 Task: Select the welcomePage in the startuup editor.
Action: Mouse moved to (15, 533)
Screenshot: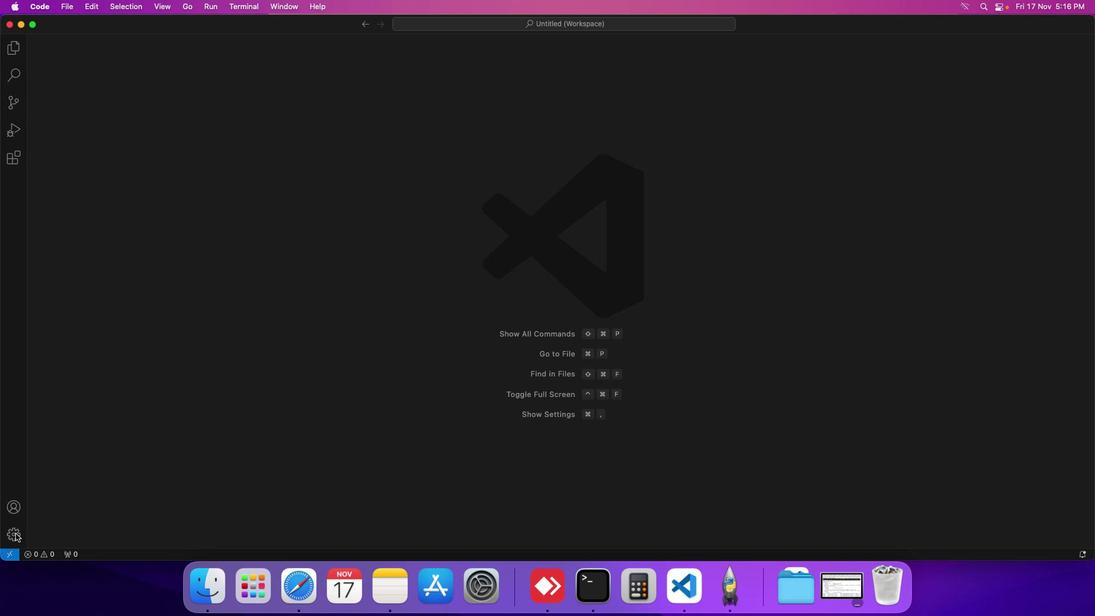 
Action: Mouse pressed left at (15, 533)
Screenshot: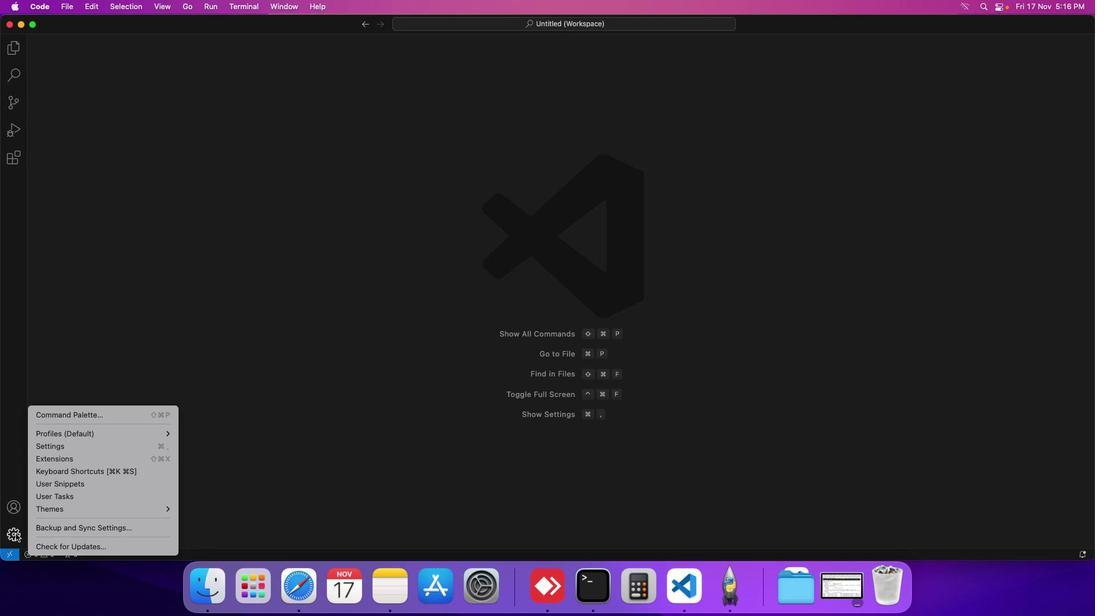 
Action: Mouse moved to (54, 448)
Screenshot: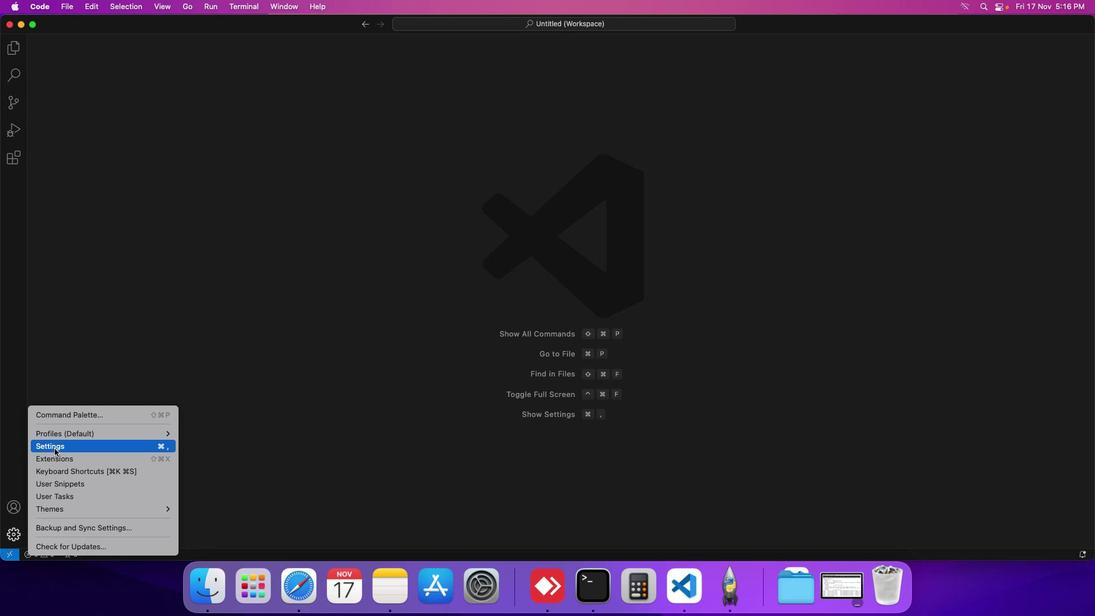 
Action: Mouse pressed left at (54, 448)
Screenshot: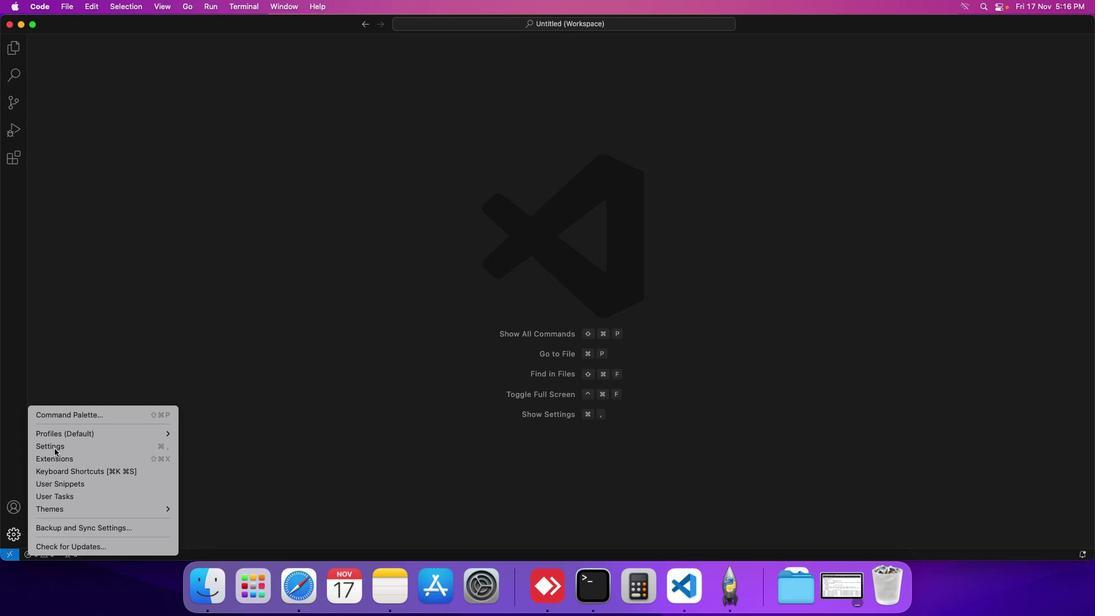 
Action: Mouse moved to (286, 94)
Screenshot: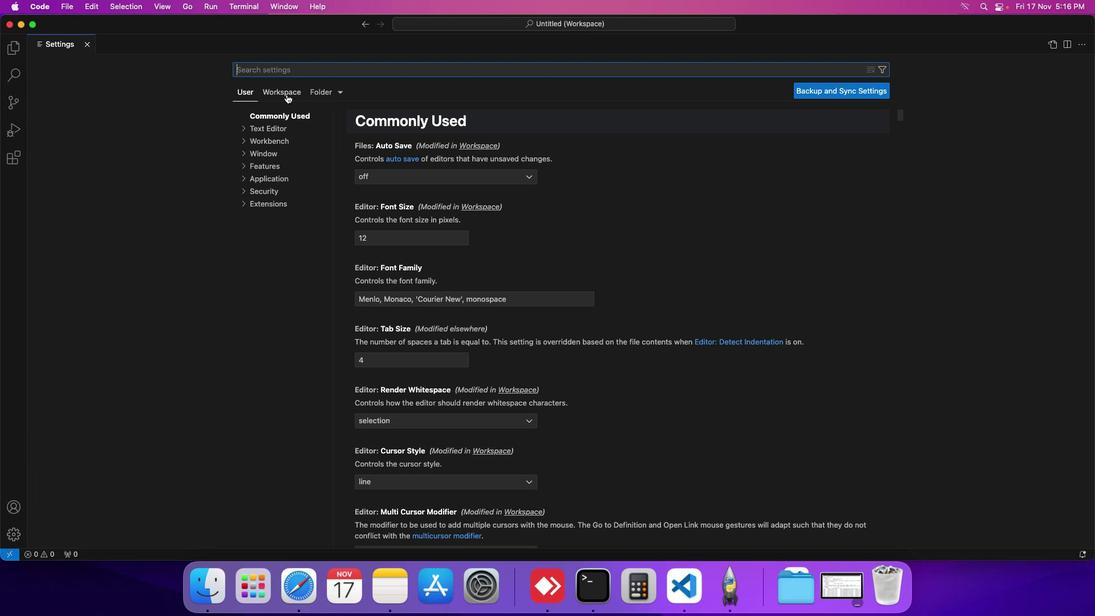 
Action: Mouse pressed left at (286, 94)
Screenshot: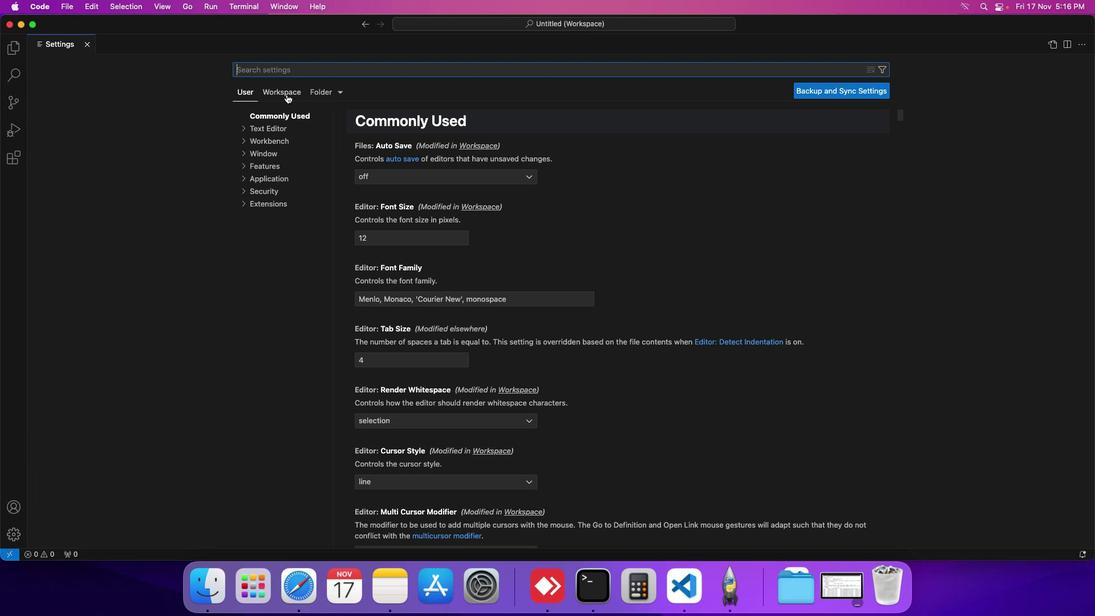 
Action: Mouse moved to (273, 136)
Screenshot: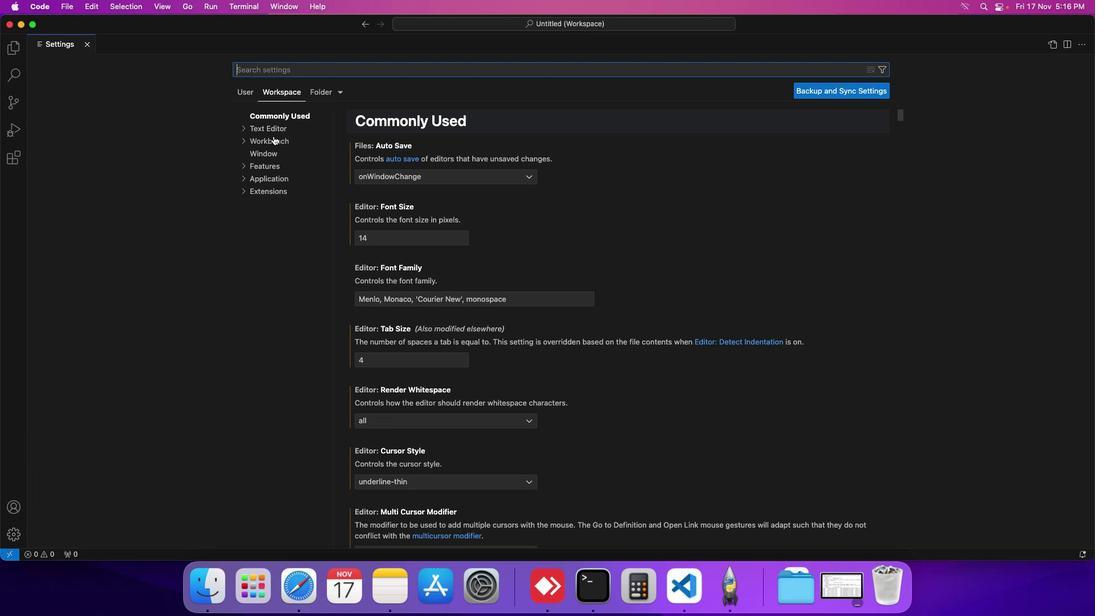
Action: Mouse pressed left at (273, 136)
Screenshot: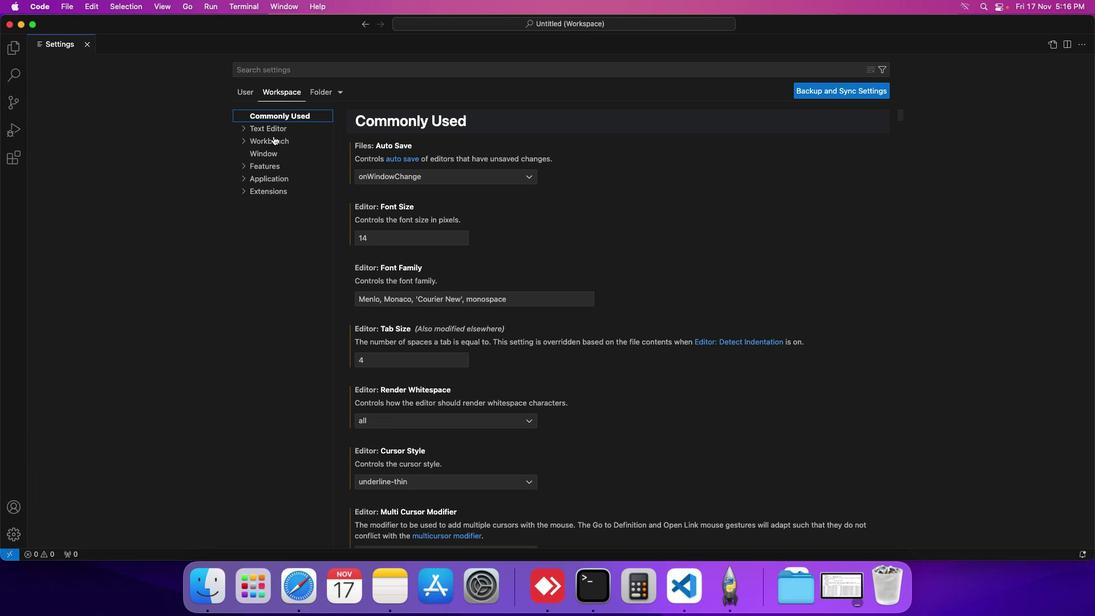 
Action: Mouse moved to (406, 290)
Screenshot: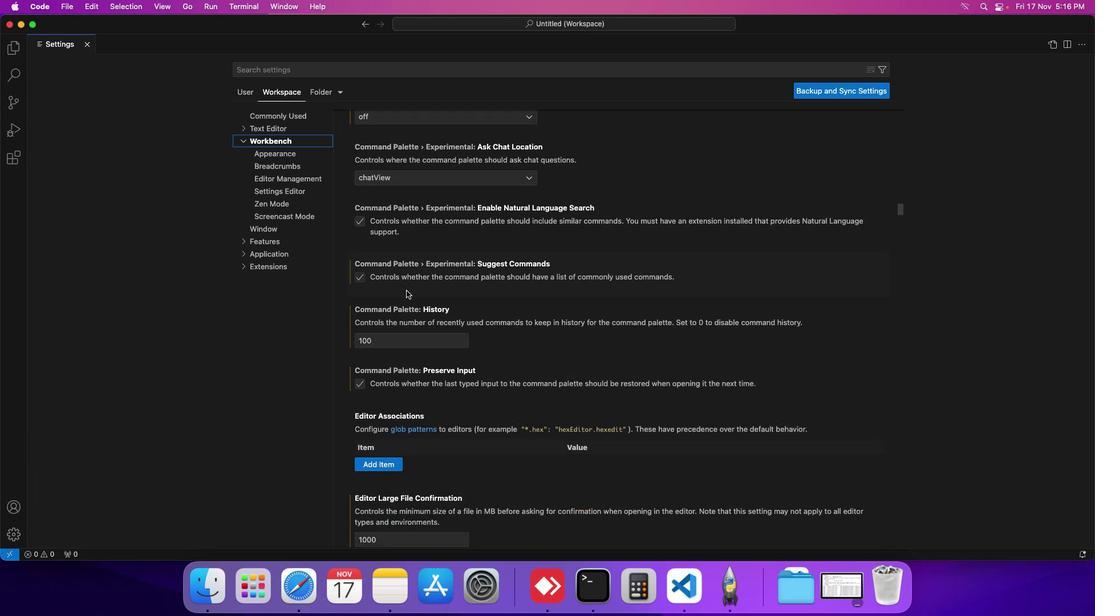 
Action: Mouse scrolled (406, 290) with delta (0, 0)
Screenshot: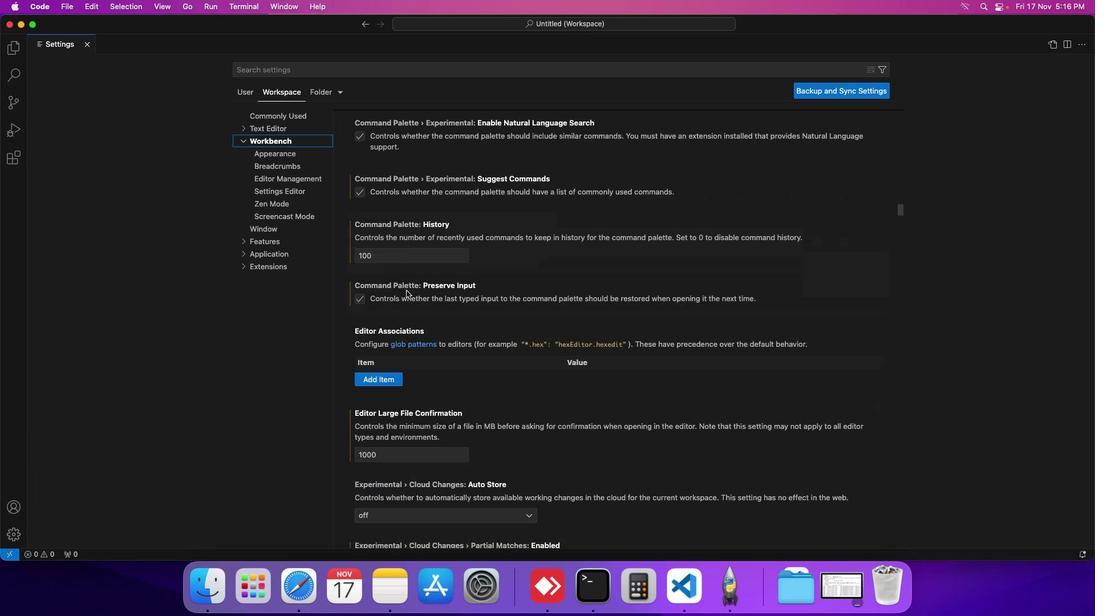 
Action: Mouse scrolled (406, 290) with delta (0, 0)
Screenshot: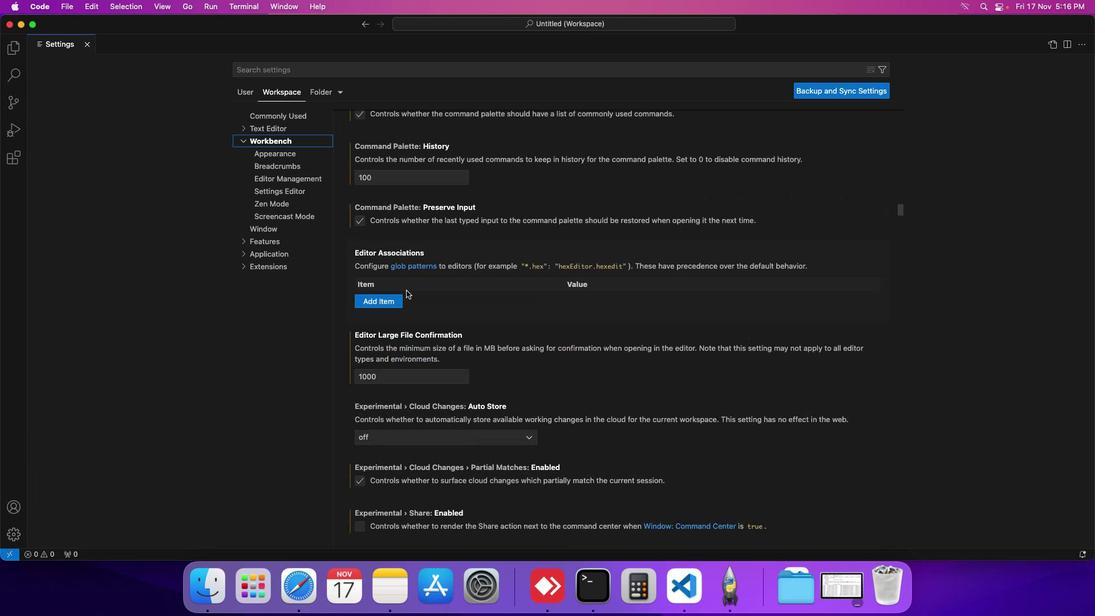 
Action: Mouse moved to (406, 292)
Screenshot: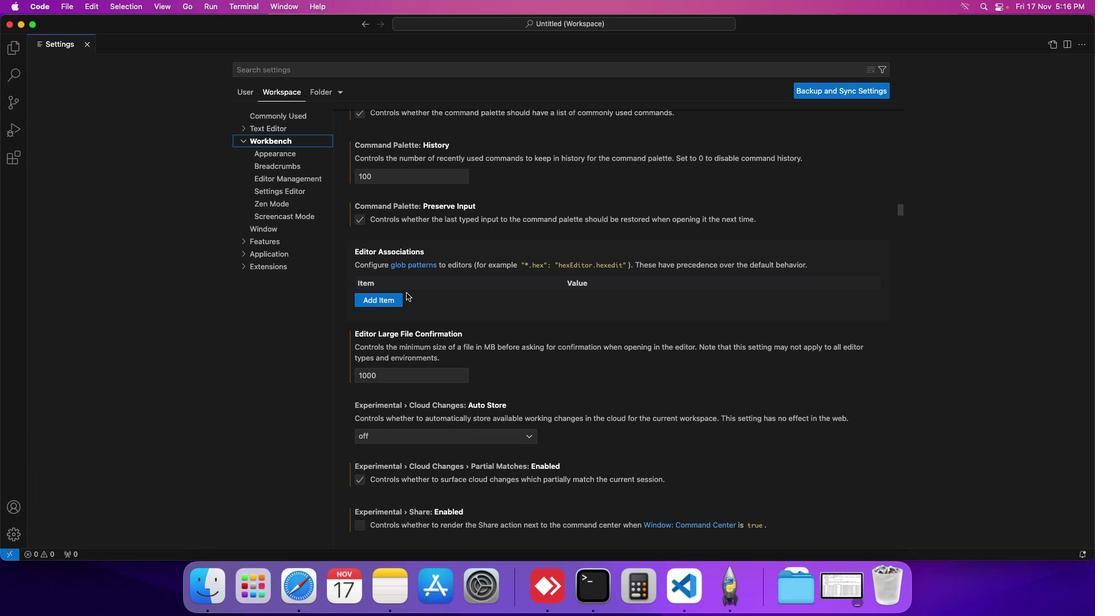 
Action: Mouse scrolled (406, 292) with delta (0, 0)
Screenshot: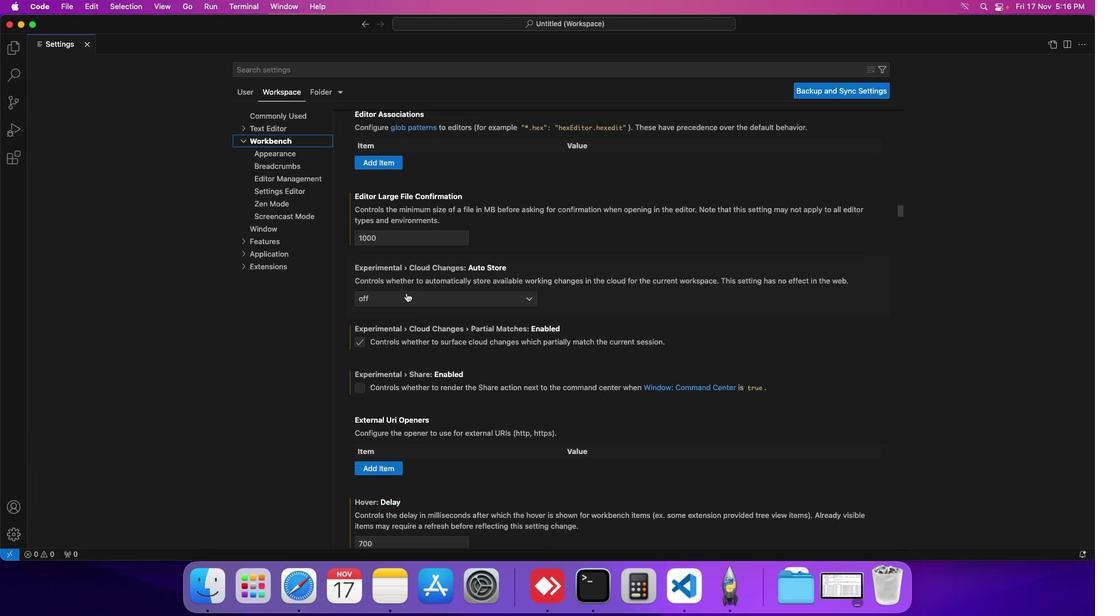 
Action: Mouse scrolled (406, 292) with delta (0, 0)
Screenshot: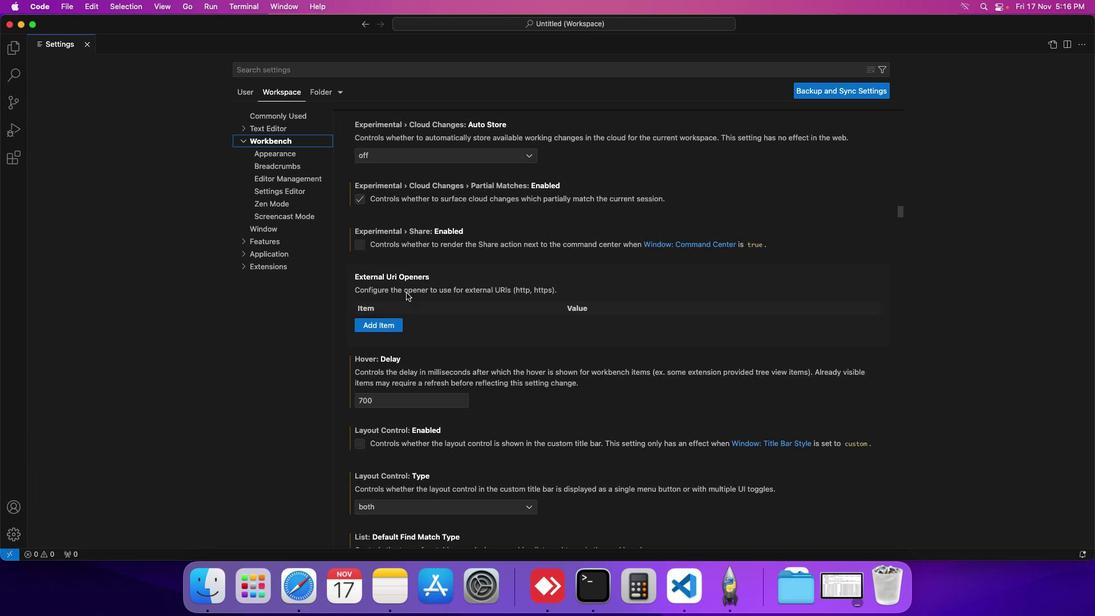 
Action: Mouse scrolled (406, 292) with delta (0, 0)
Screenshot: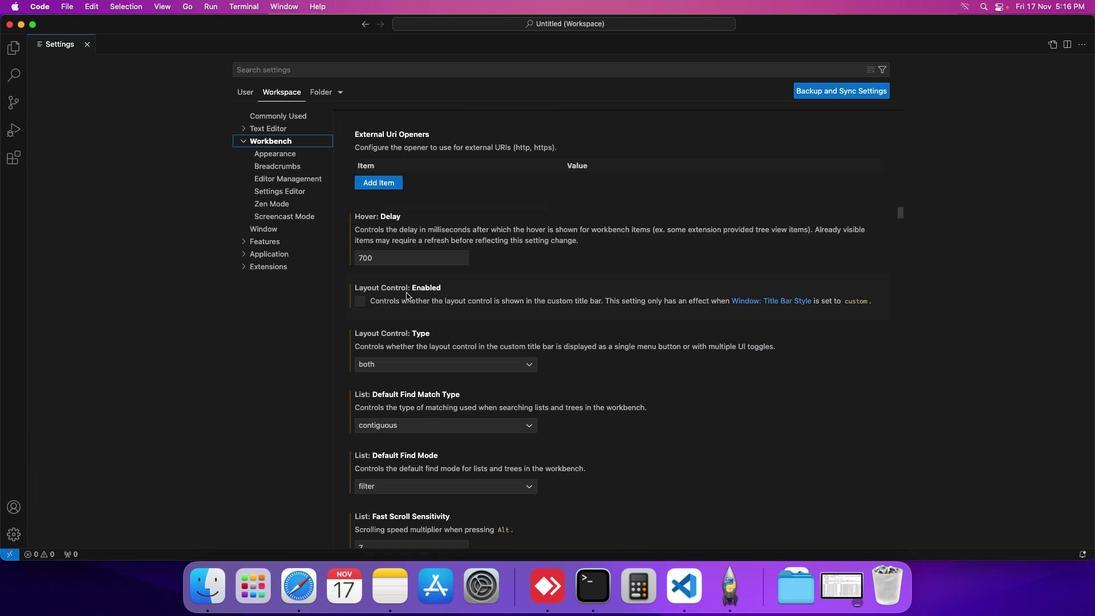 
Action: Mouse scrolled (406, 292) with delta (0, 0)
Screenshot: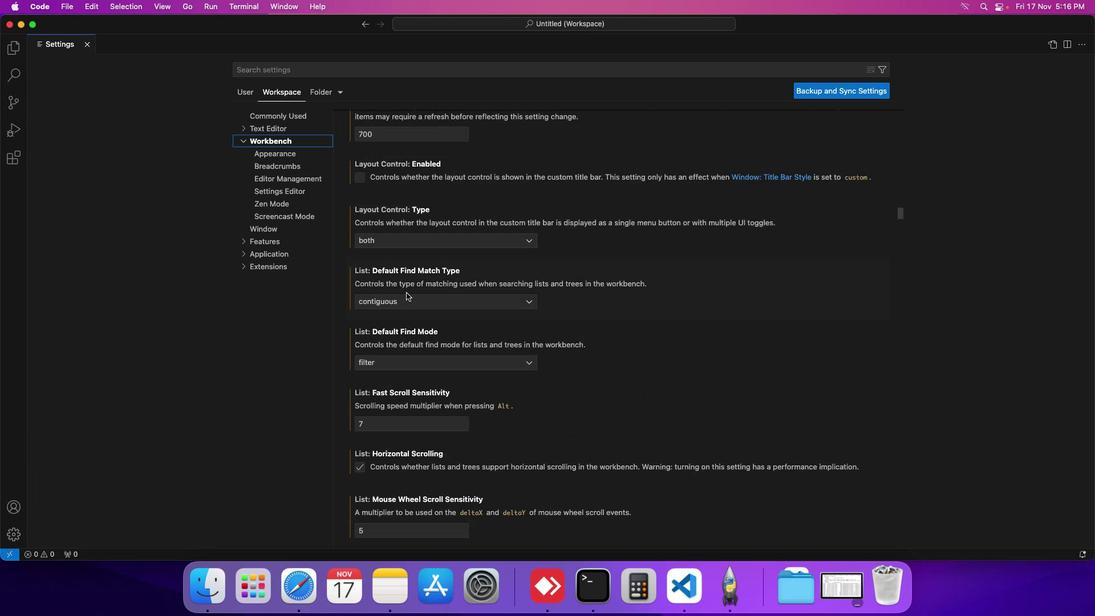 
Action: Mouse scrolled (406, 292) with delta (0, 0)
Screenshot: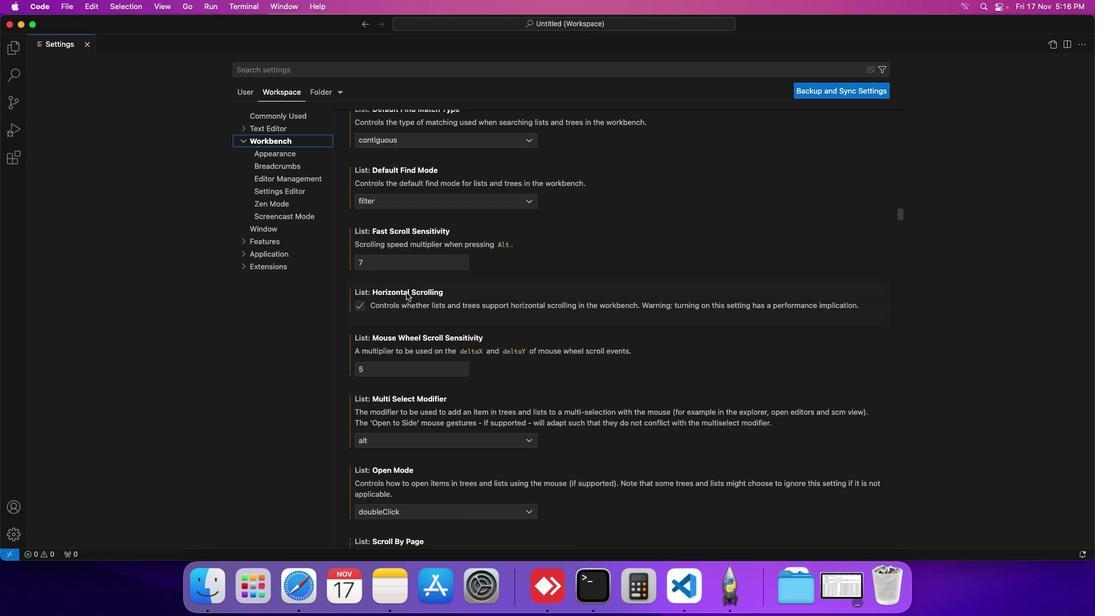 
Action: Mouse scrolled (406, 292) with delta (0, 0)
Screenshot: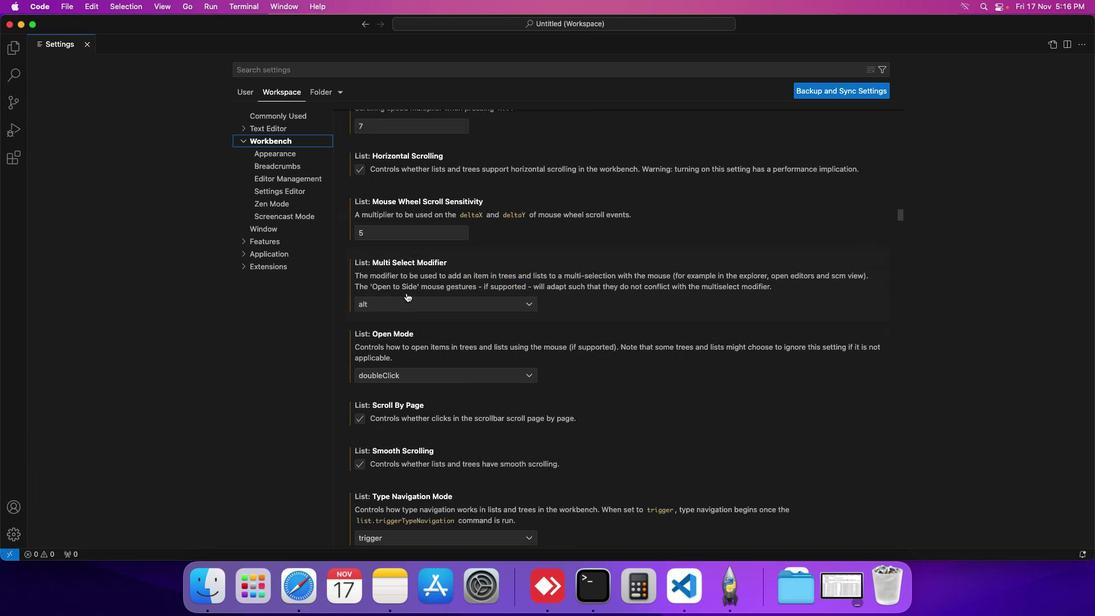 
Action: Mouse scrolled (406, 292) with delta (0, 0)
Screenshot: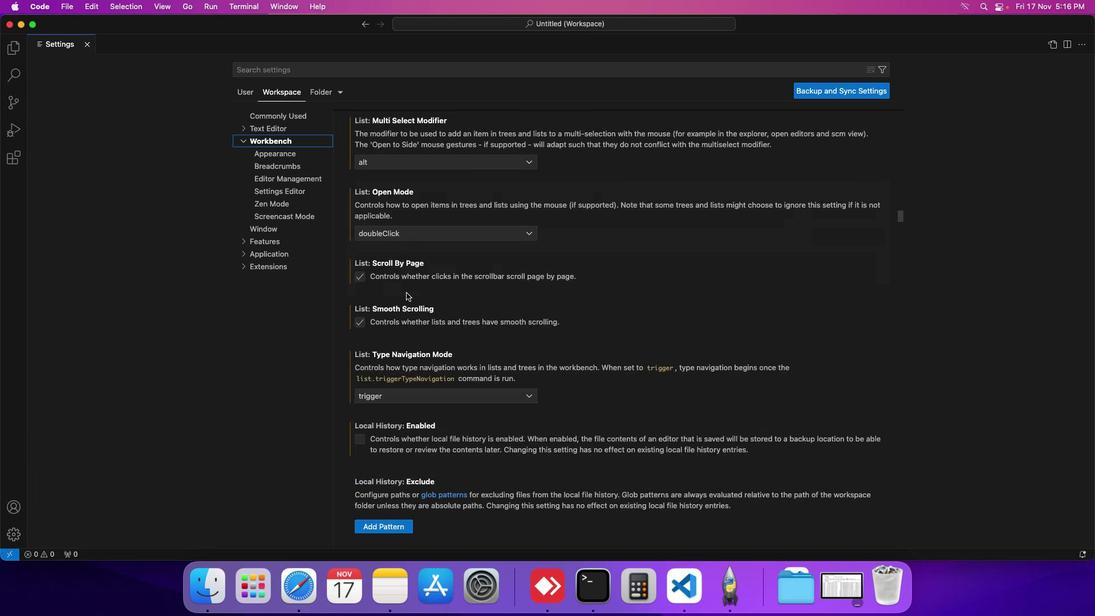 
Action: Mouse scrolled (406, 292) with delta (0, 0)
Screenshot: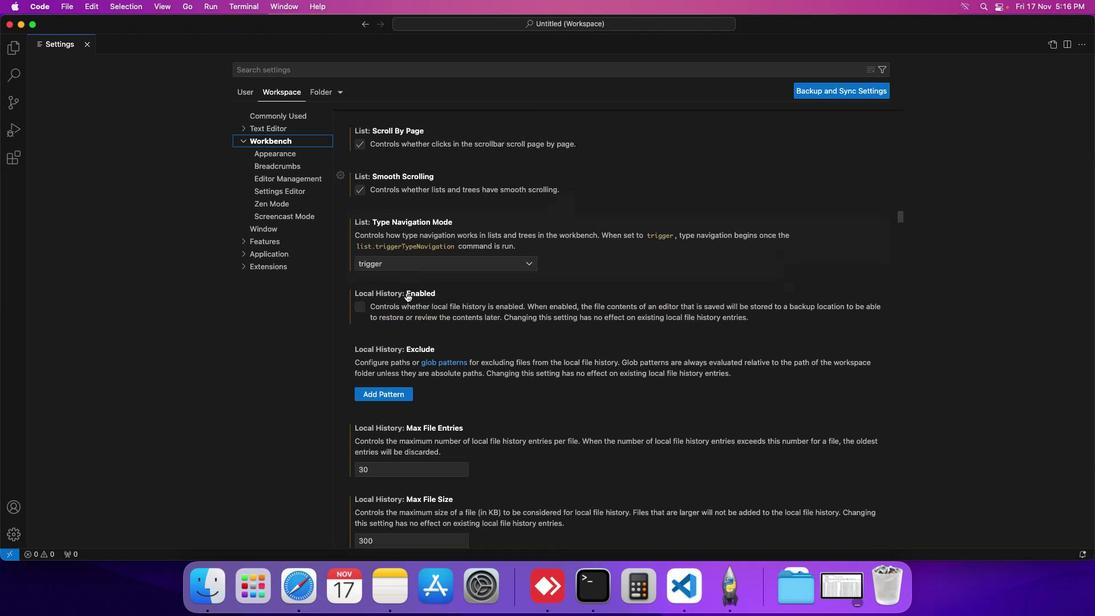 
Action: Mouse scrolled (406, 292) with delta (0, 0)
Screenshot: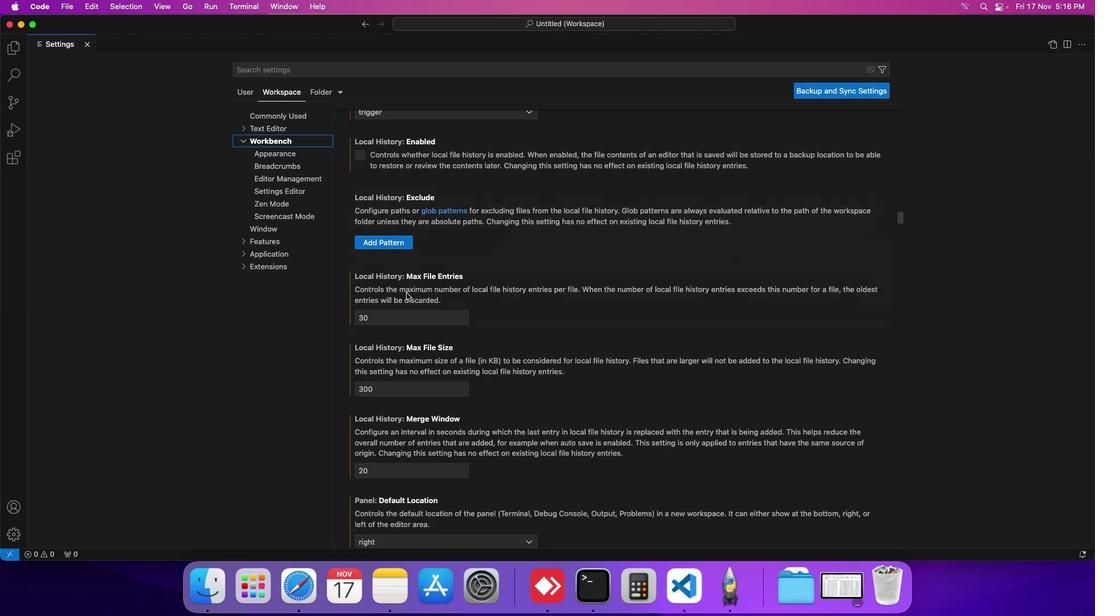 
Action: Mouse scrolled (406, 292) with delta (0, 0)
Screenshot: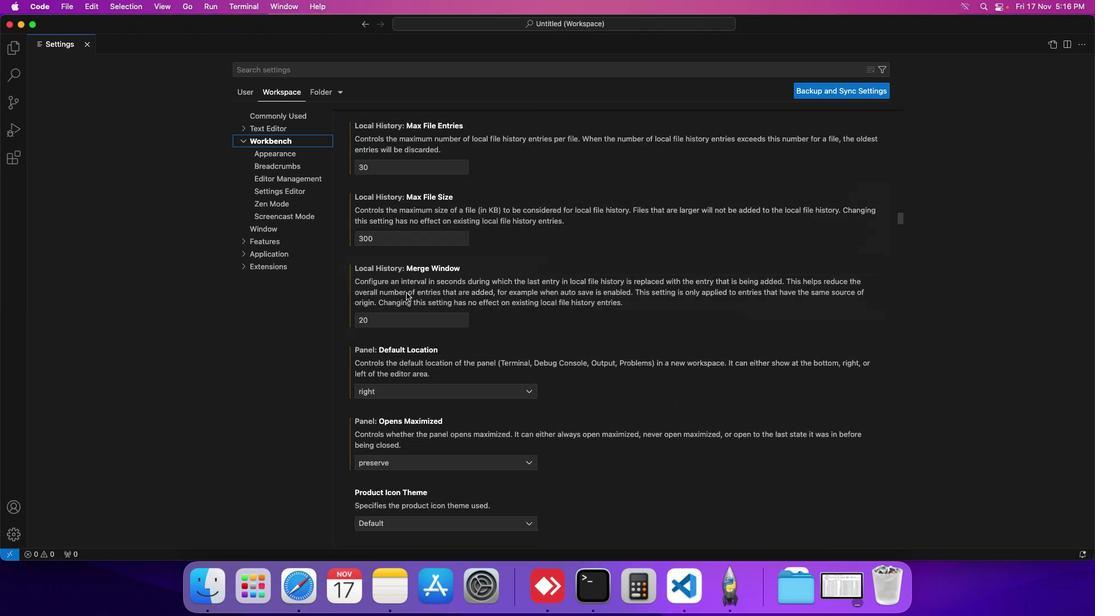 
Action: Mouse scrolled (406, 292) with delta (0, 0)
Screenshot: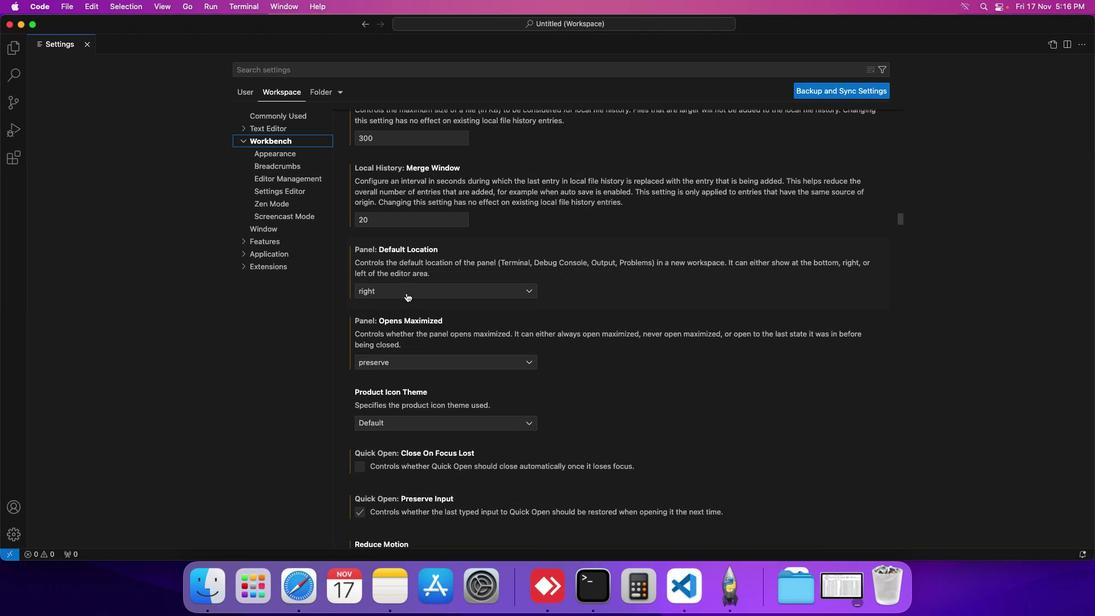
Action: Mouse scrolled (406, 292) with delta (0, 0)
Screenshot: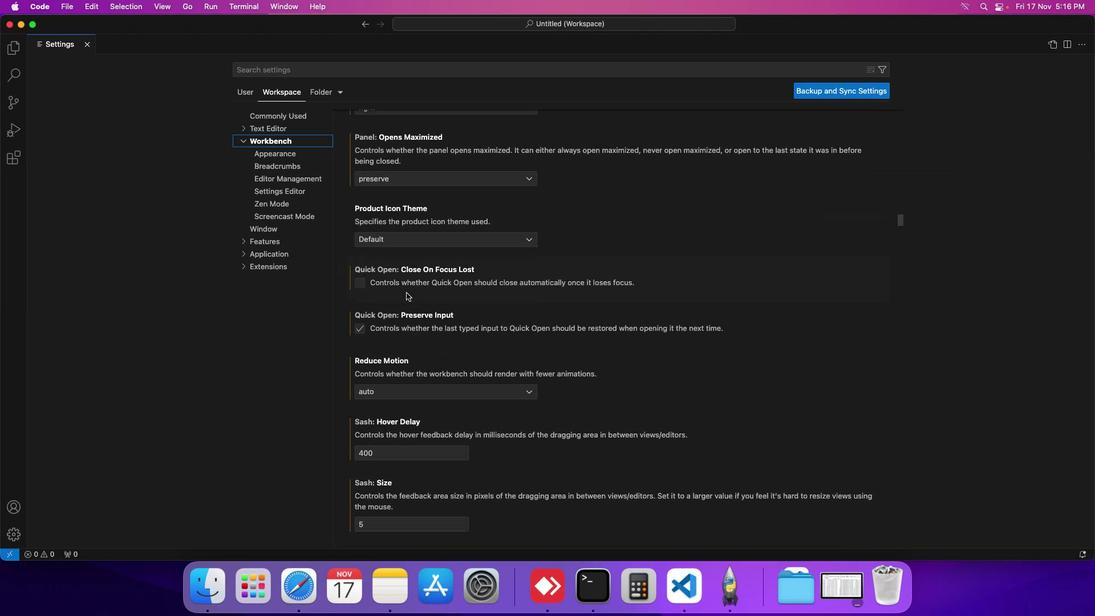 
Action: Mouse scrolled (406, 292) with delta (0, 0)
Screenshot: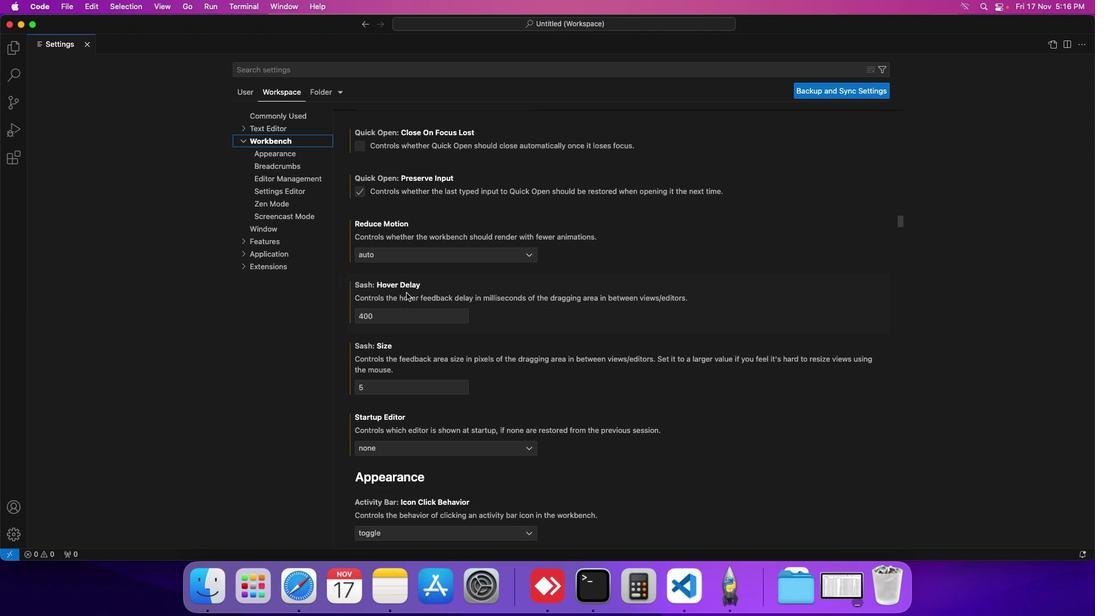 
Action: Mouse scrolled (406, 292) with delta (0, 0)
Screenshot: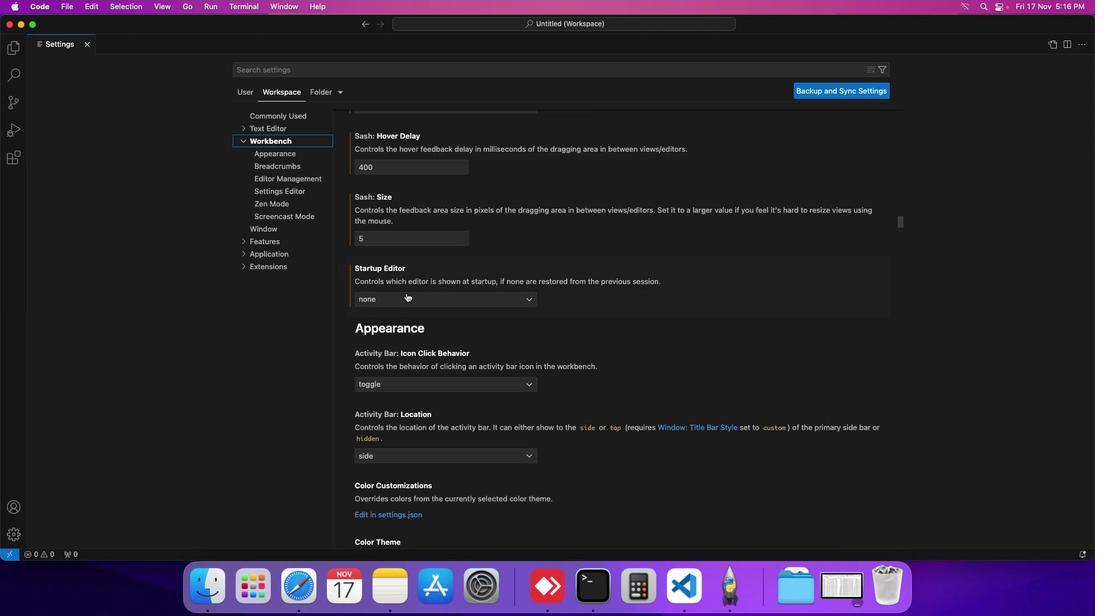 
Action: Mouse scrolled (406, 292) with delta (0, 0)
Screenshot: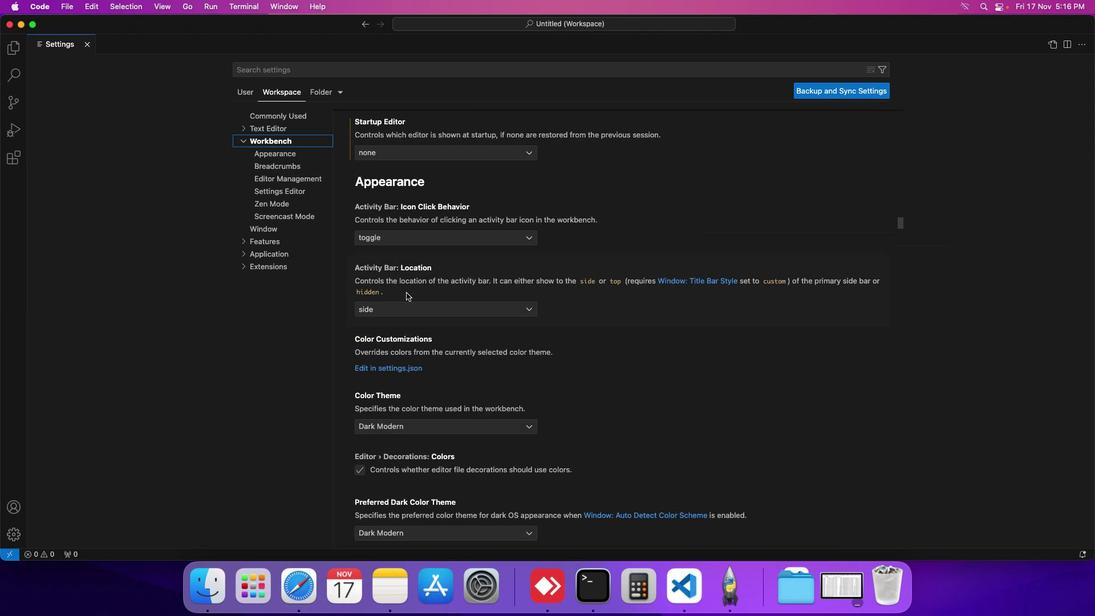 
Action: Mouse moved to (404, 156)
Screenshot: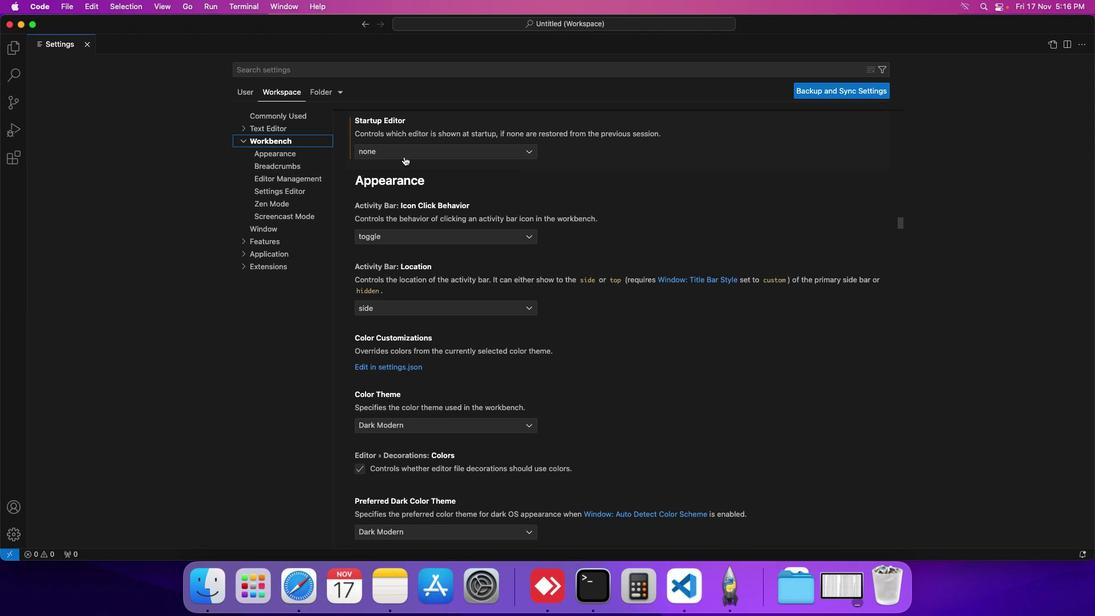 
Action: Mouse pressed left at (404, 156)
Screenshot: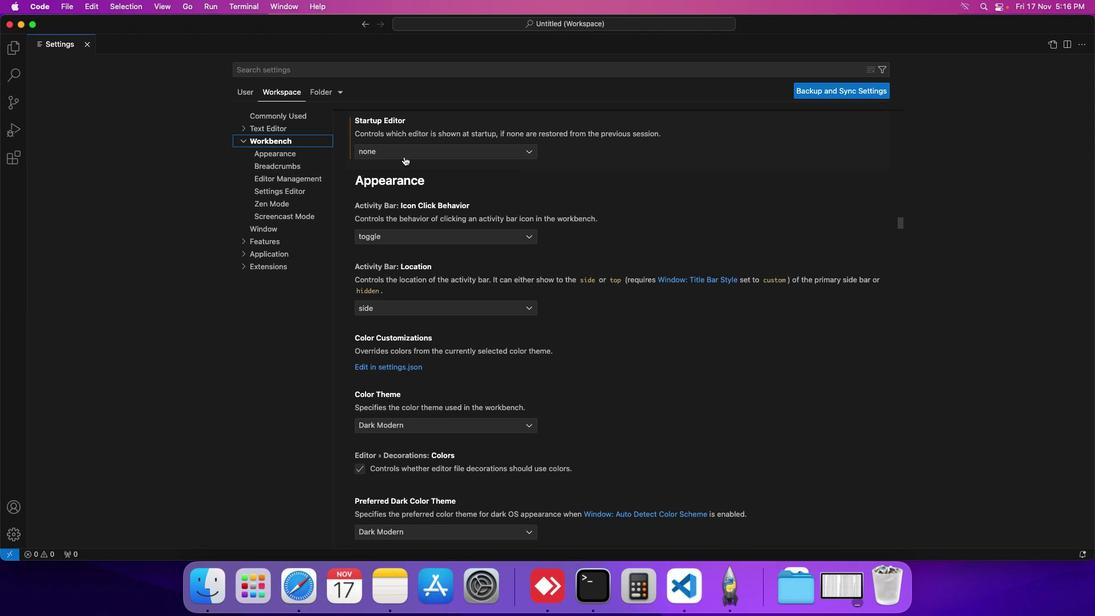 
Action: Mouse moved to (387, 176)
Screenshot: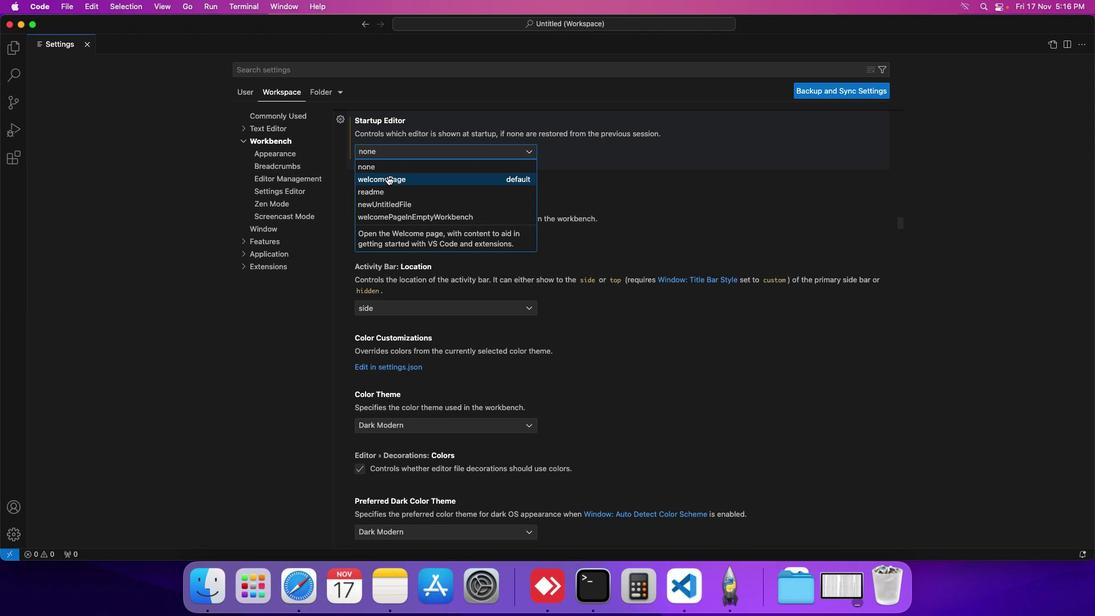 
Action: Mouse pressed left at (387, 176)
Screenshot: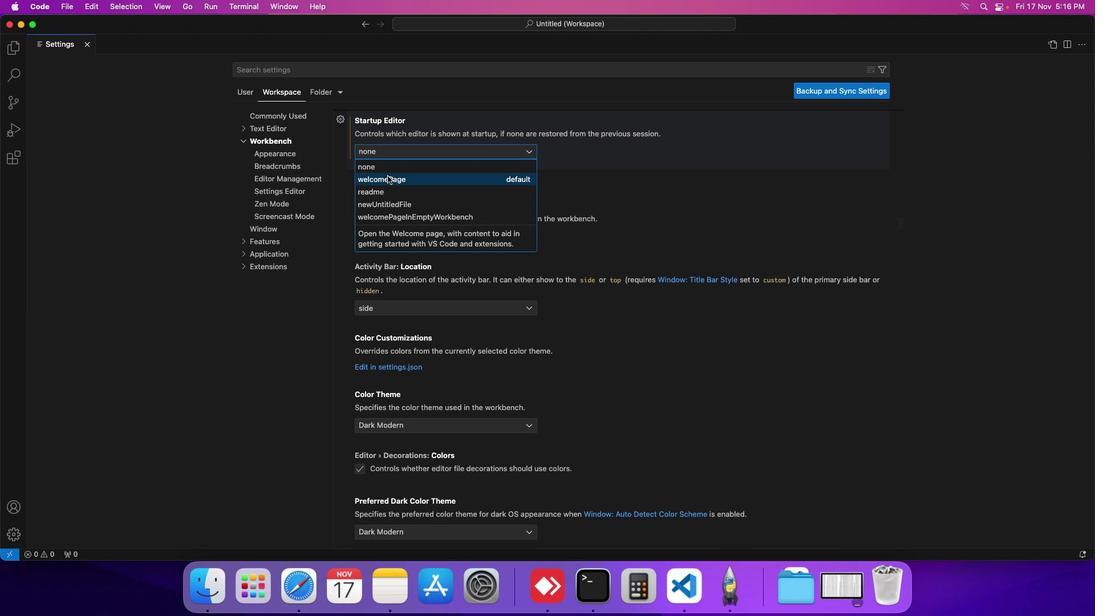 
Action: Mouse moved to (402, 160)
Screenshot: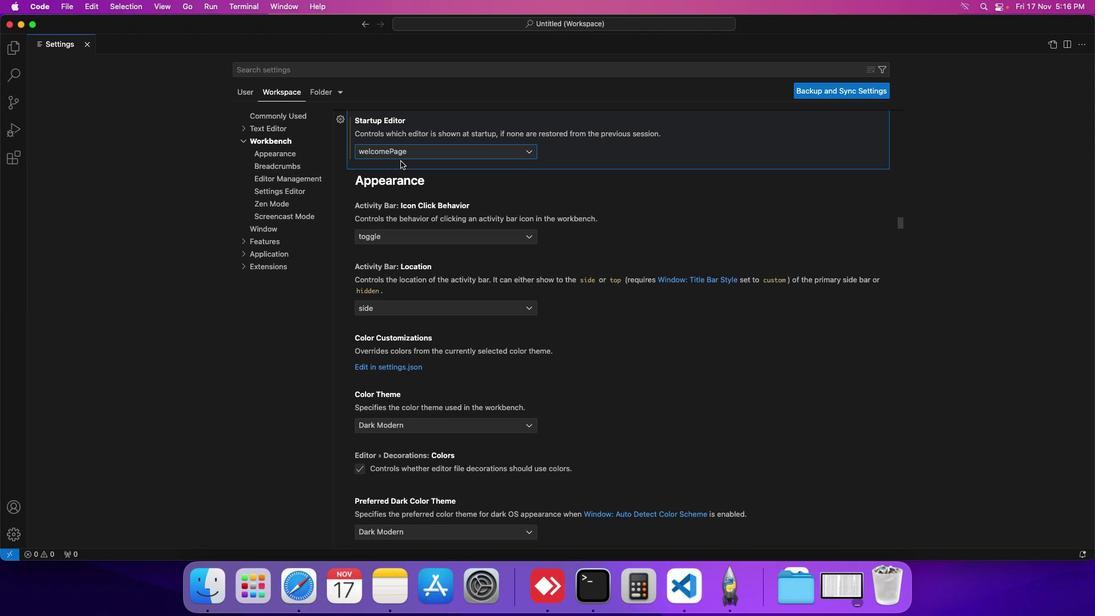 
